 Task: Create a task  Implement a new cybersecurity system for an organization's IT infrastructure , assign it to team member softage.2@softage.net in the project AgileCollab and update the status of the task to  At Risk , set the priority of the task to Medium
Action: Mouse moved to (79, 58)
Screenshot: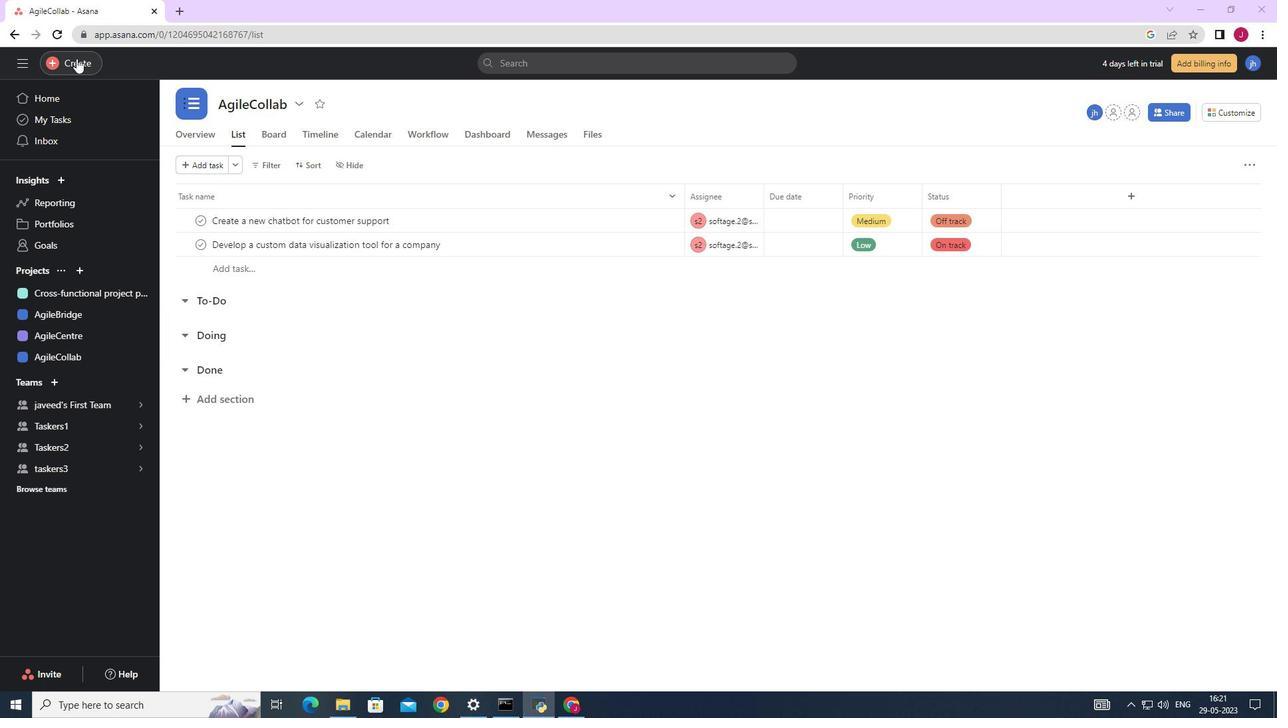 
Action: Mouse pressed left at (79, 58)
Screenshot: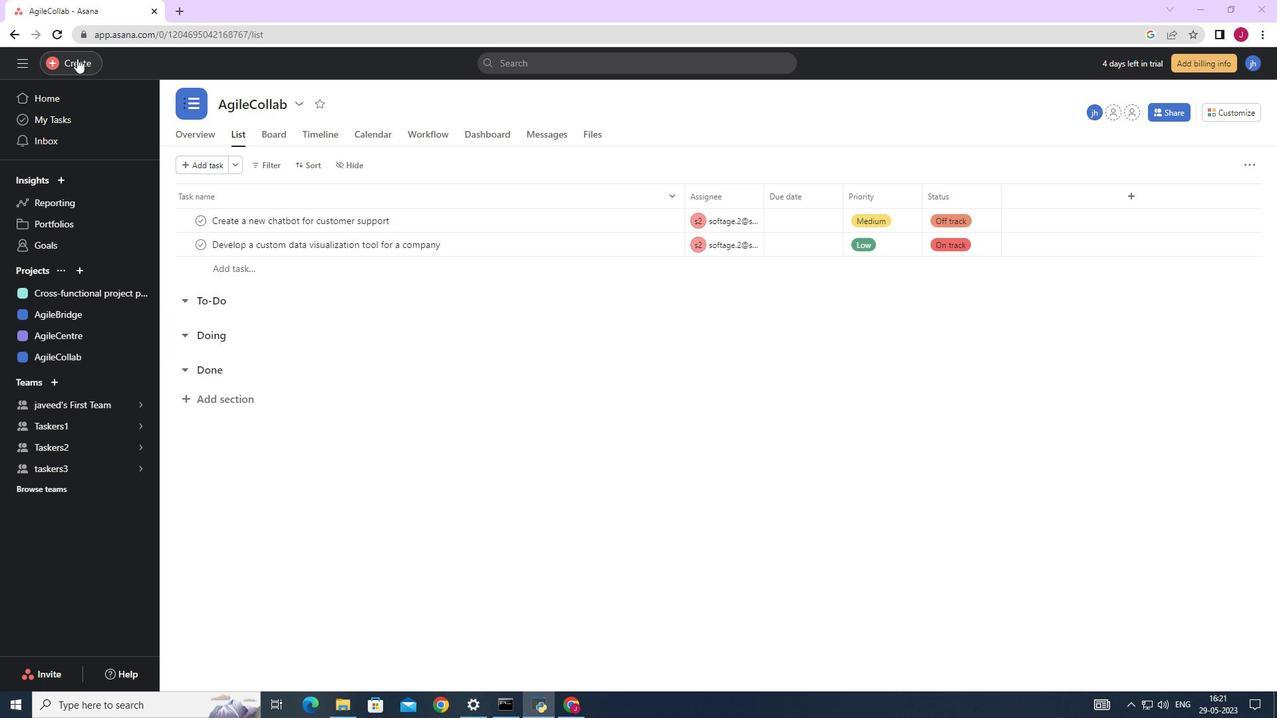 
Action: Mouse moved to (160, 72)
Screenshot: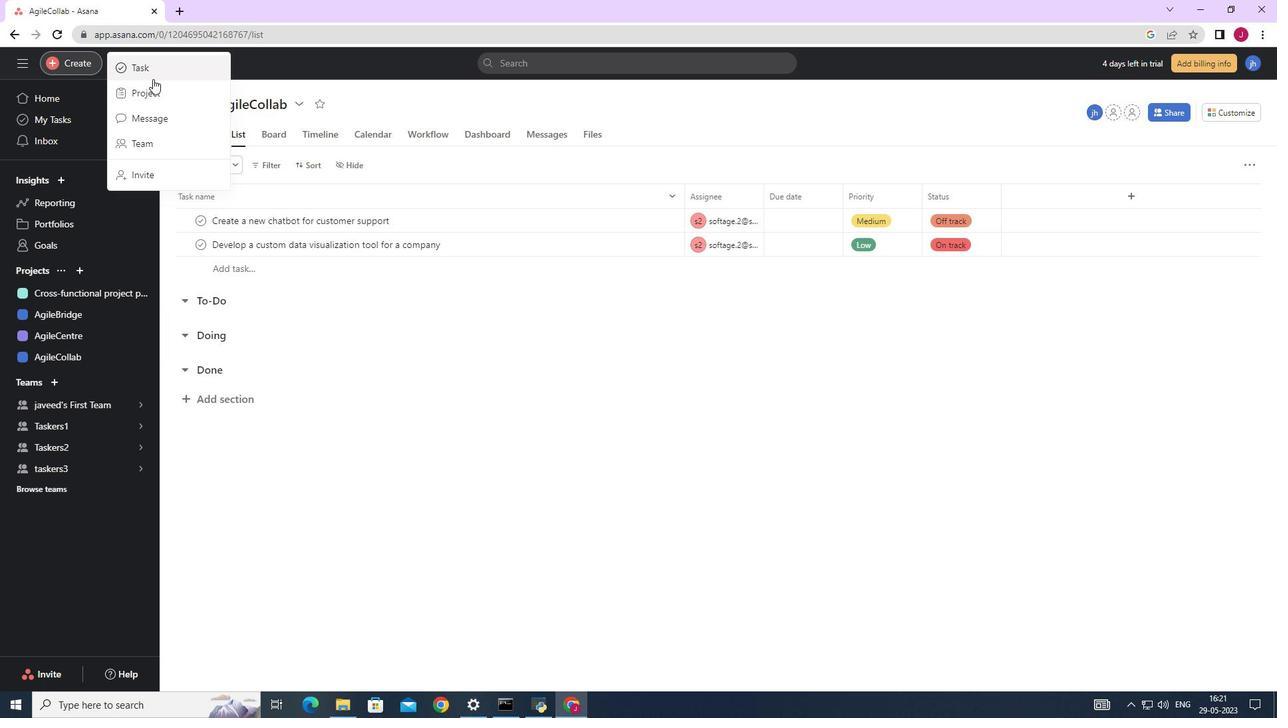 
Action: Mouse pressed left at (160, 72)
Screenshot: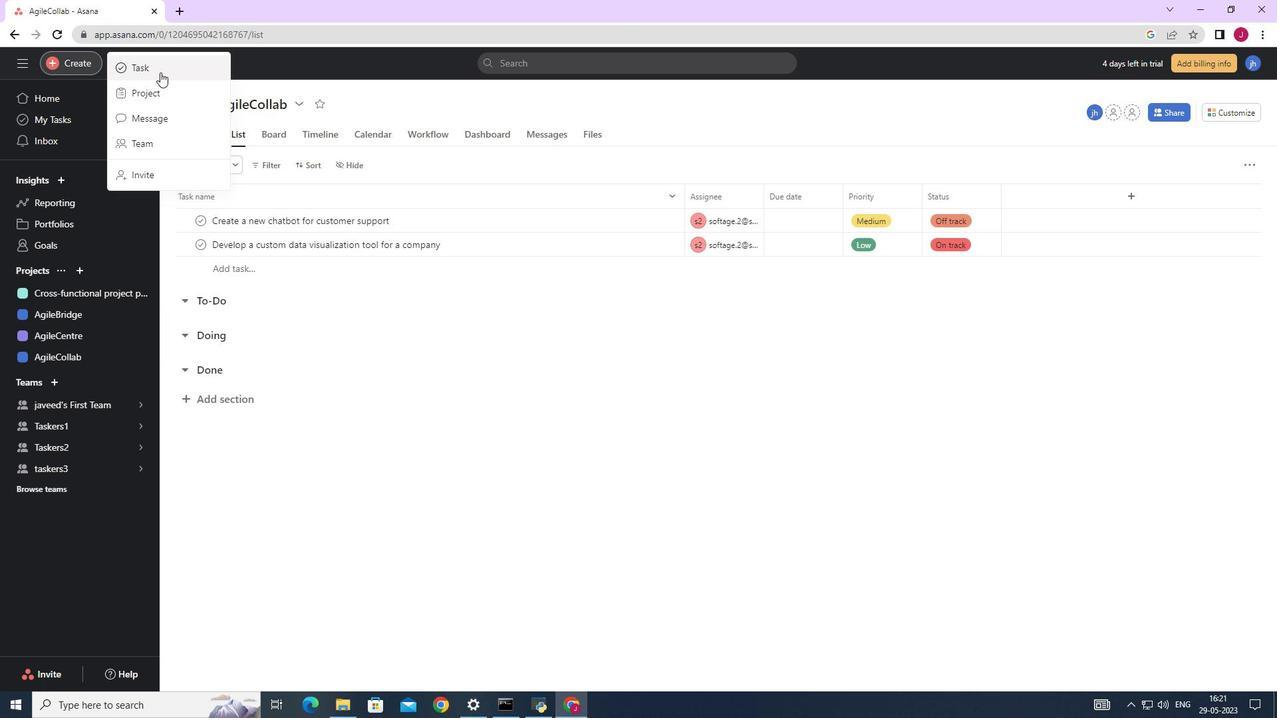 
Action: Mouse moved to (1039, 439)
Screenshot: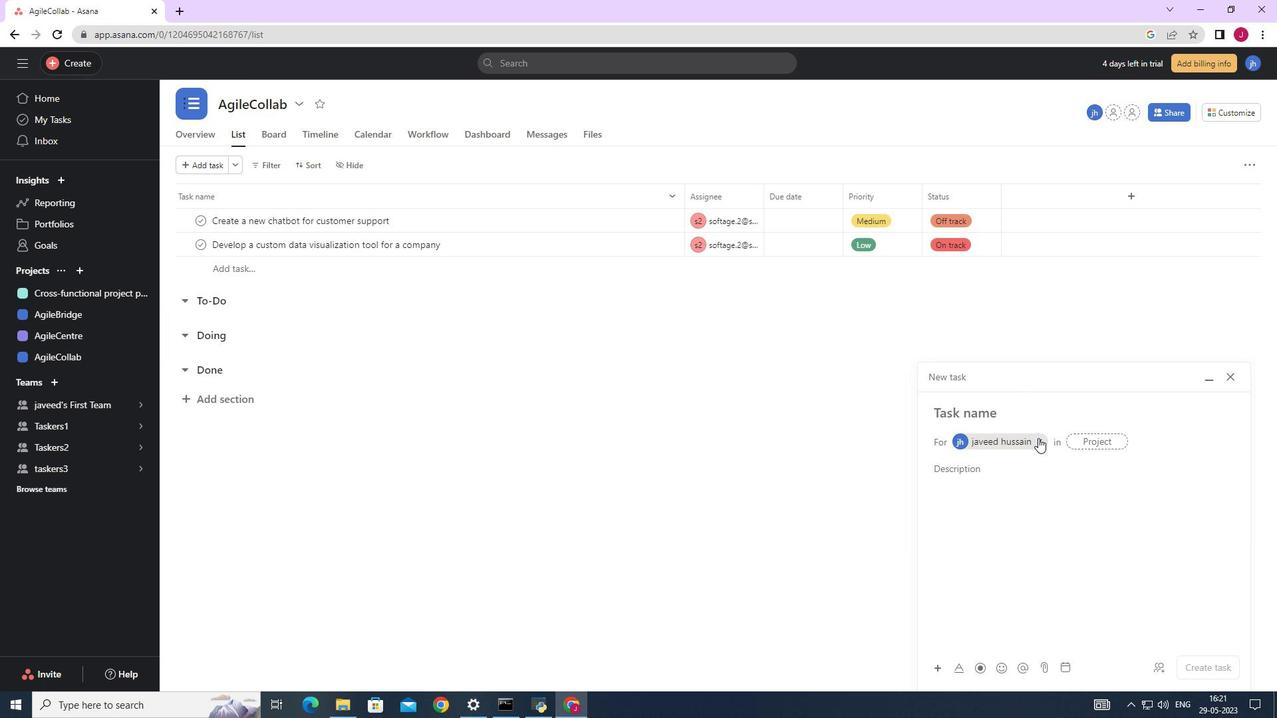 
Action: Mouse pressed left at (1039, 439)
Screenshot: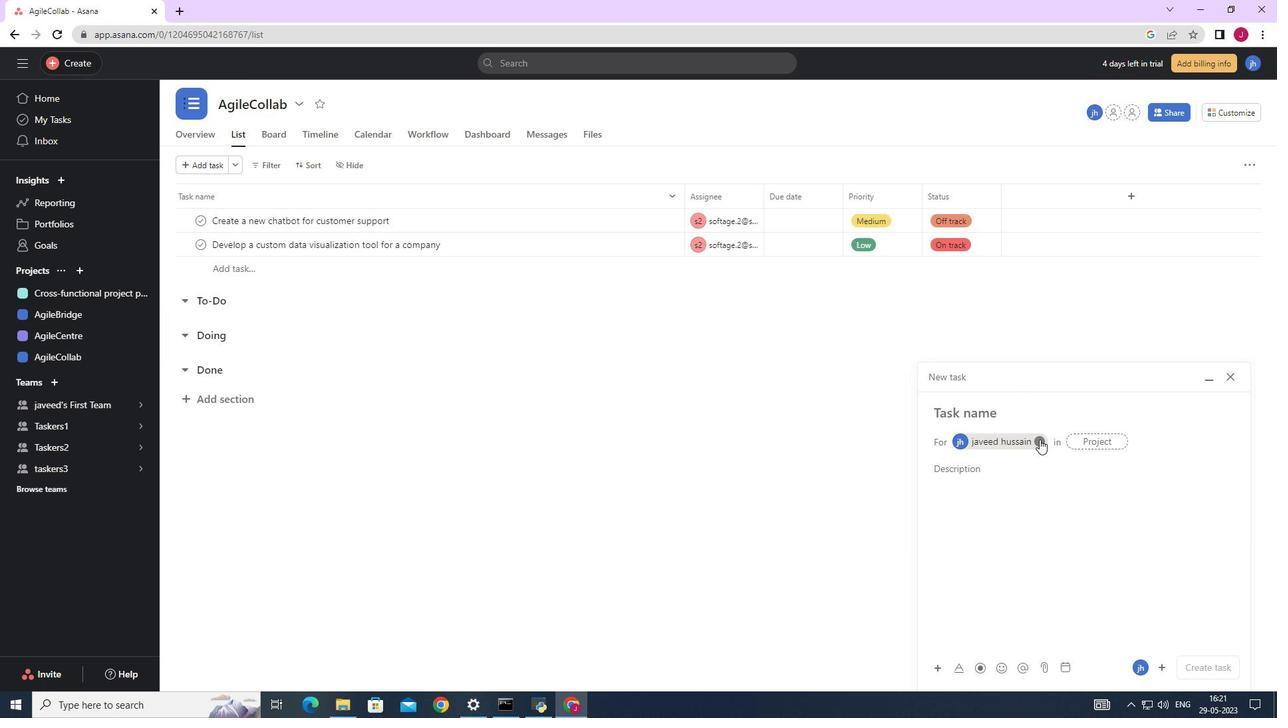
Action: Mouse moved to (973, 415)
Screenshot: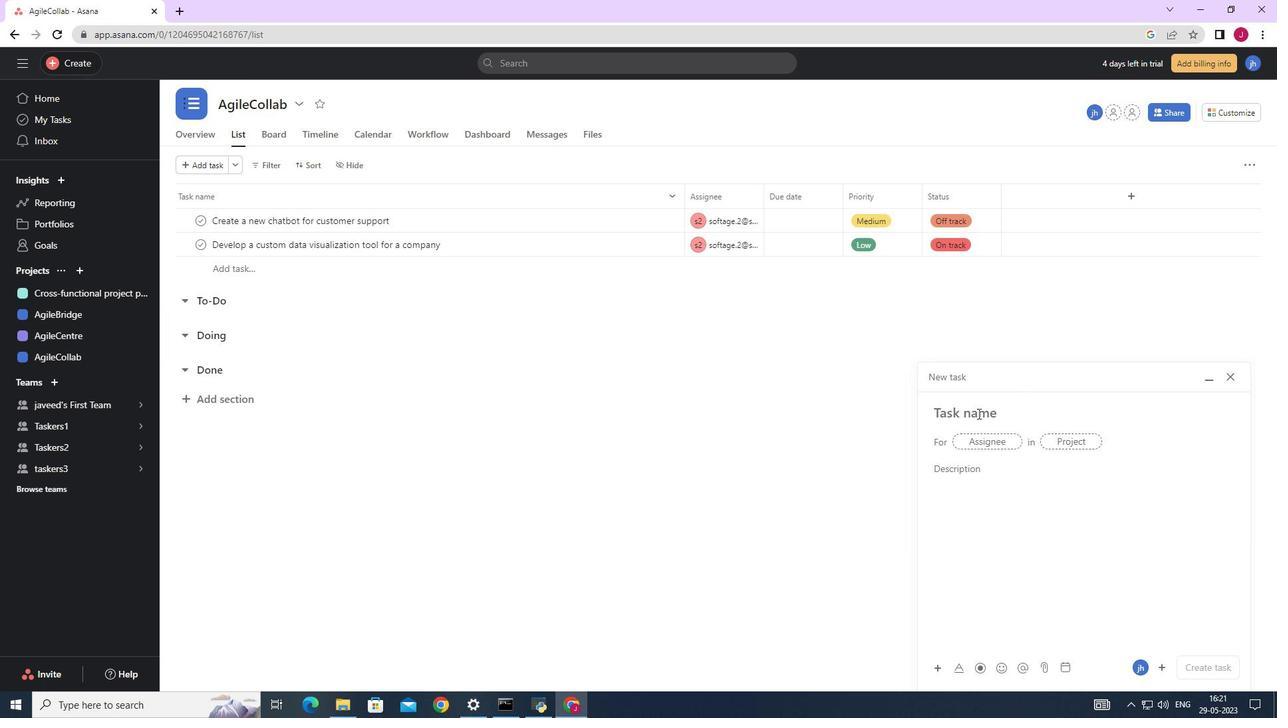 
Action: Mouse pressed left at (973, 415)
Screenshot: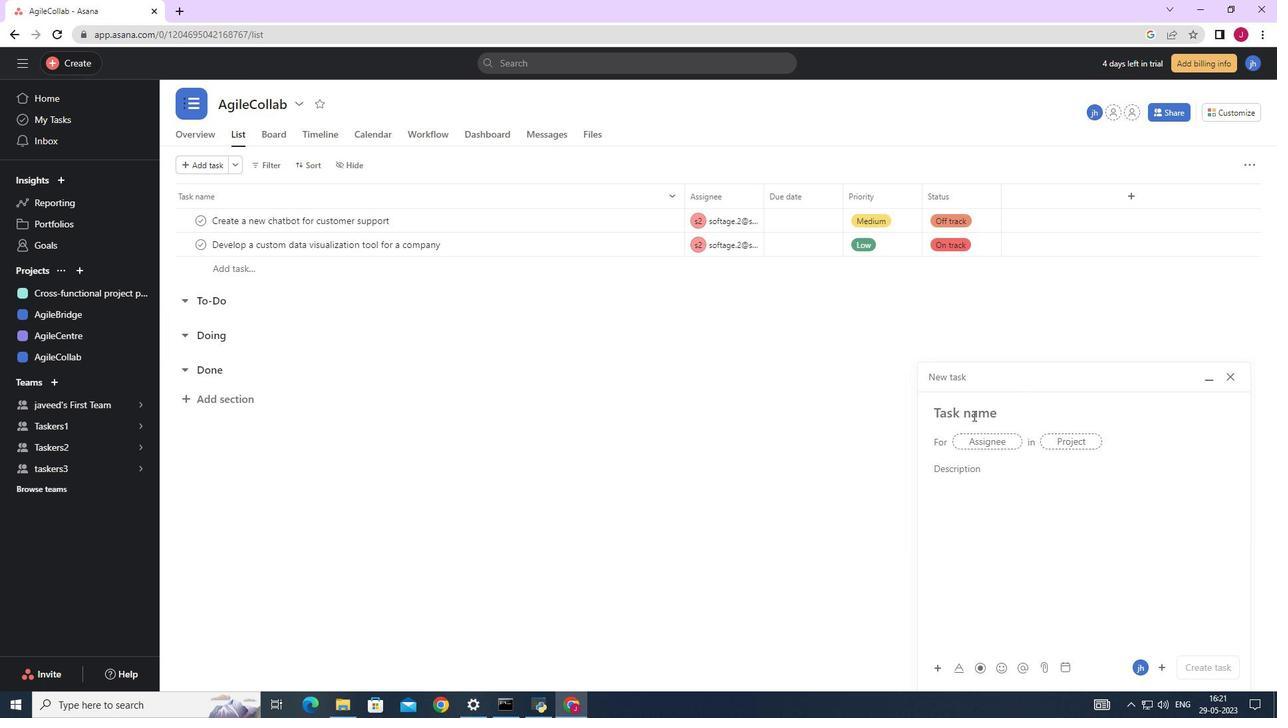 
Action: Key pressed <Key.caps_lock>I<Key.caps_lock>mplement<Key.space>a<Key.space>new<Key.space>cybera<Key.backspace>security<Key.space>system<Key.space>for<Key.space>an<Key.space>organizations<Key.space>infrastu<Key.backspace>ructure
Screenshot: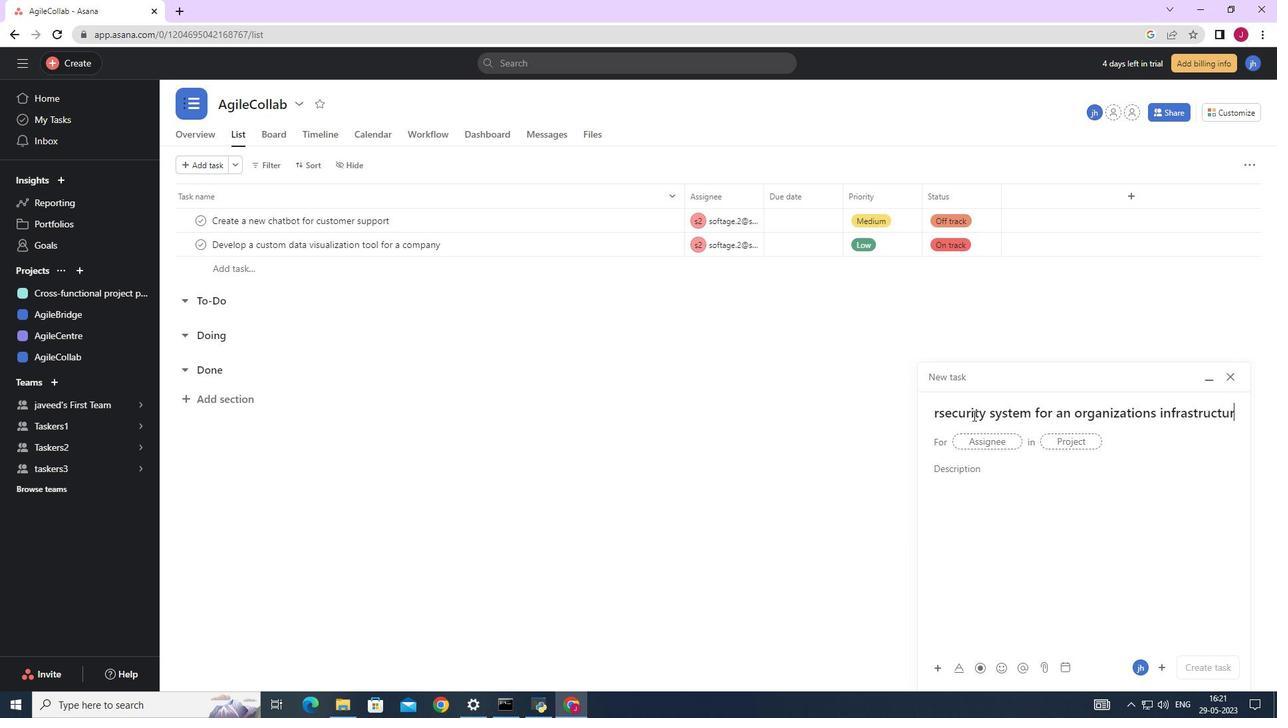 
Action: Mouse moved to (1001, 437)
Screenshot: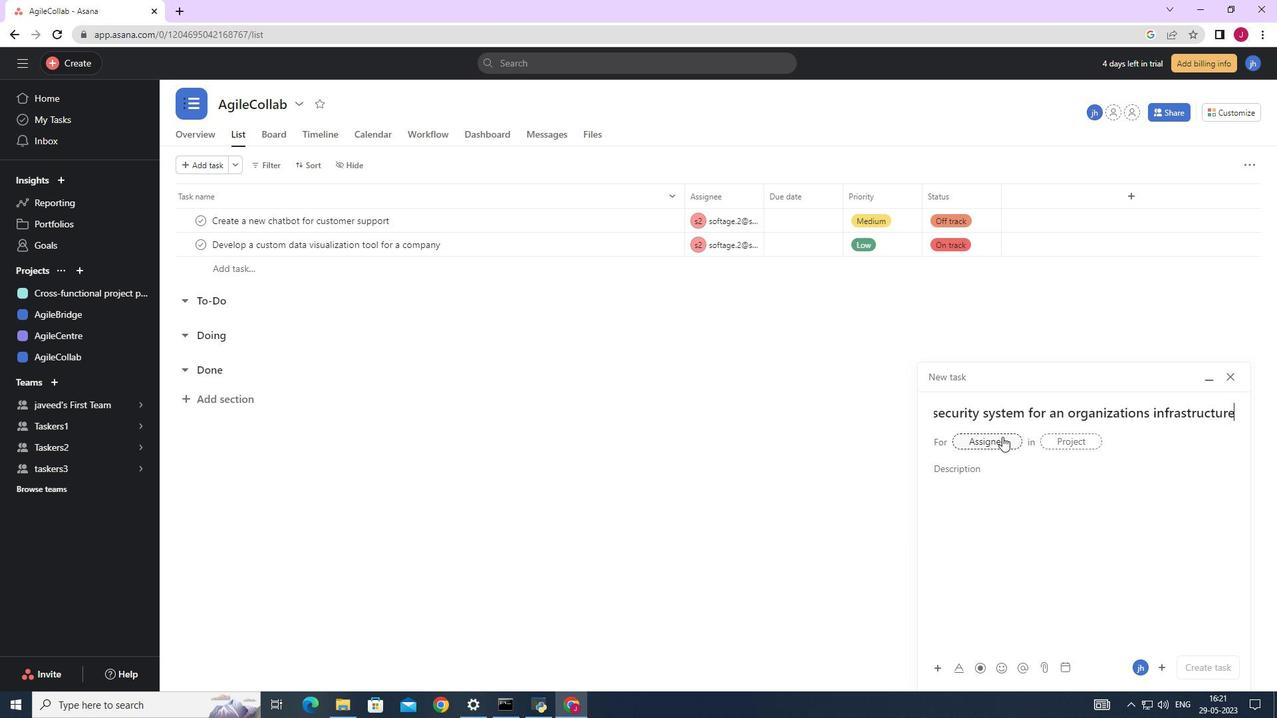
Action: Mouse pressed left at (1001, 437)
Screenshot: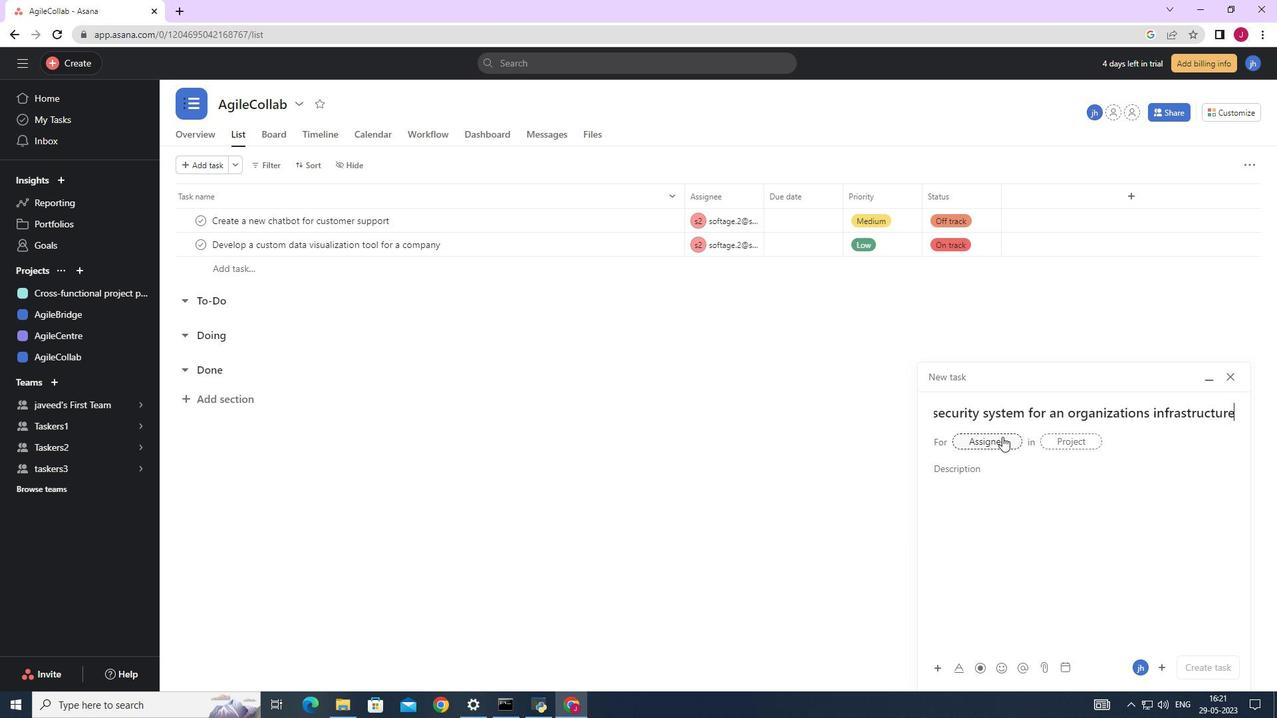 
Action: Mouse moved to (993, 442)
Screenshot: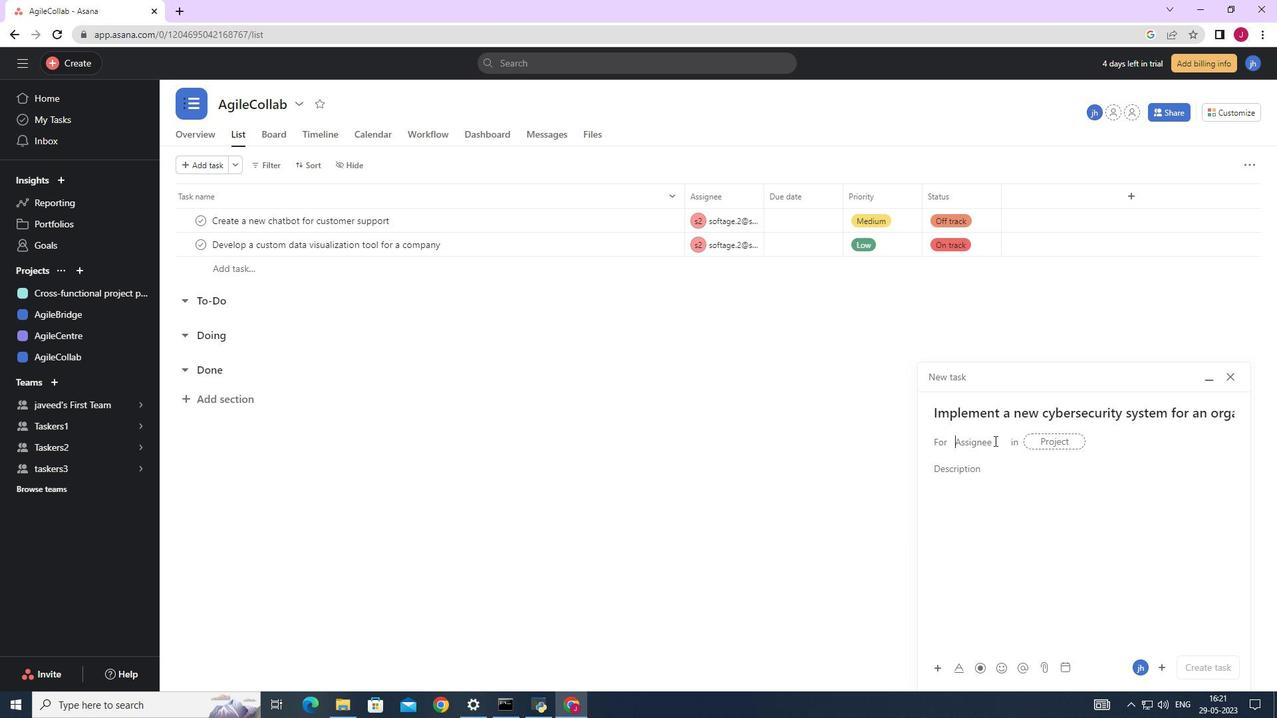 
Action: Key pressed s
Screenshot: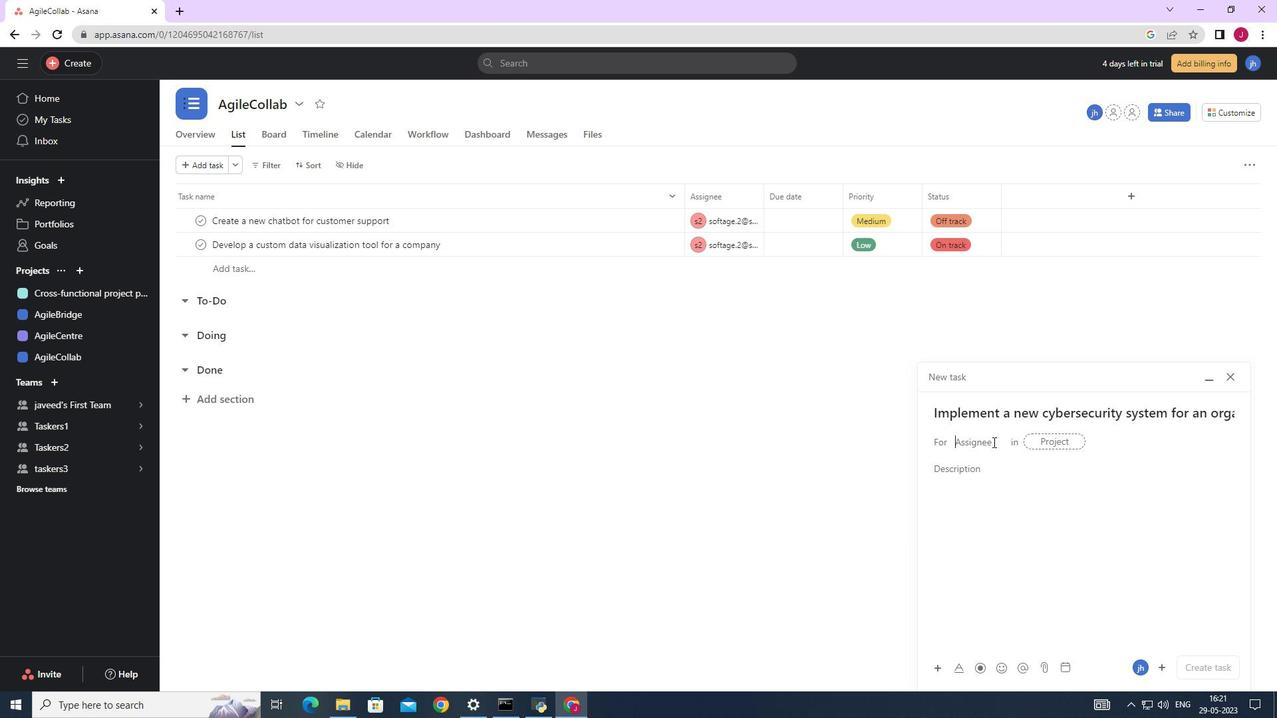 
Action: Mouse moved to (1048, 547)
Screenshot: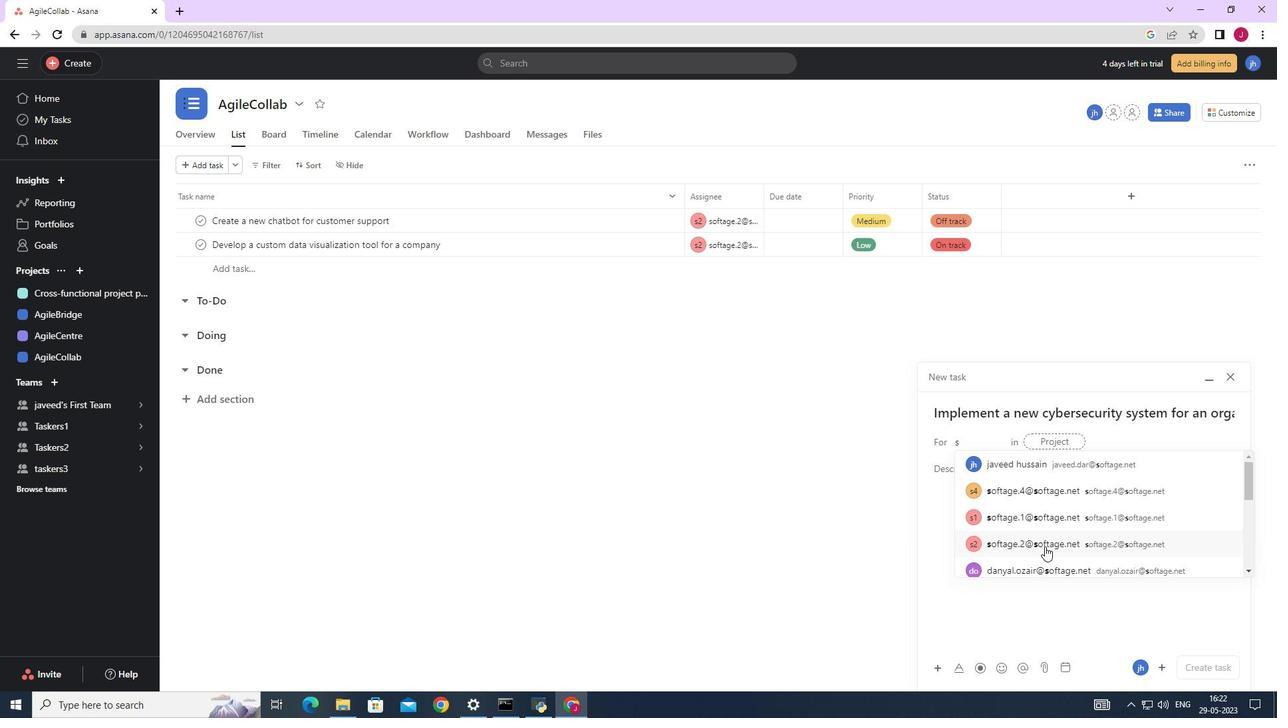 
Action: Mouse pressed left at (1048, 547)
Screenshot: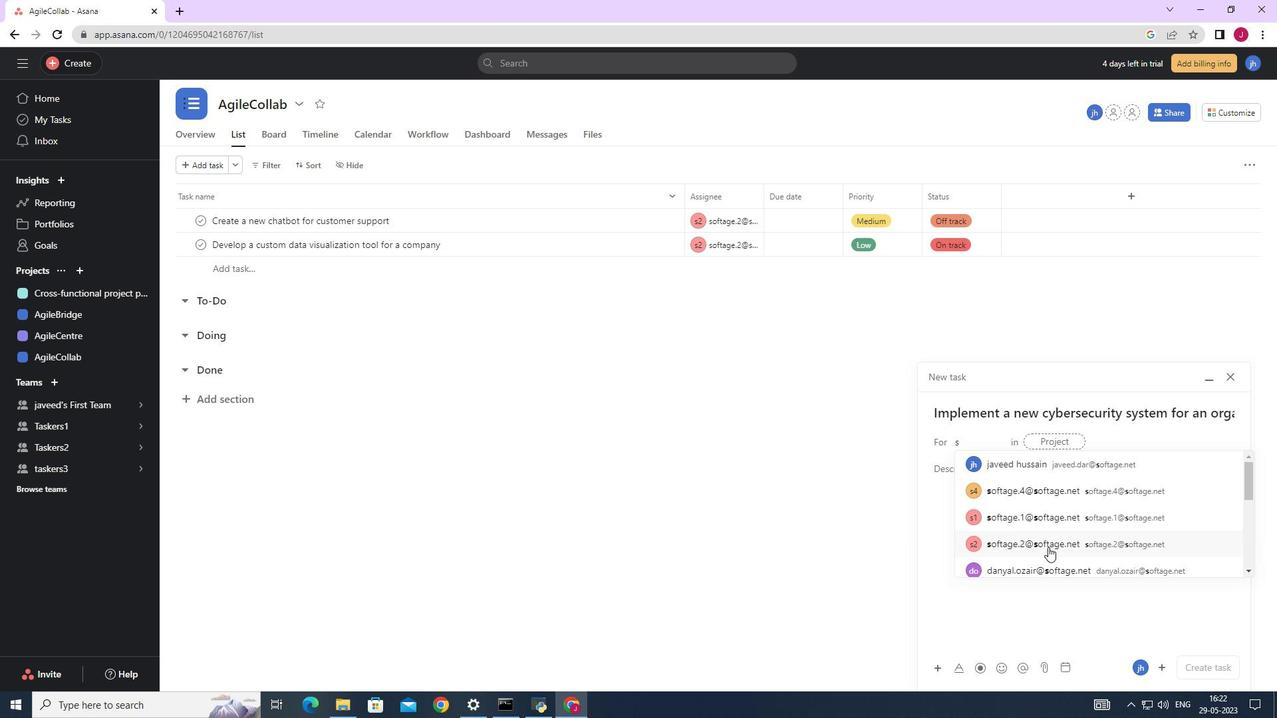 
Action: Mouse moved to (1092, 441)
Screenshot: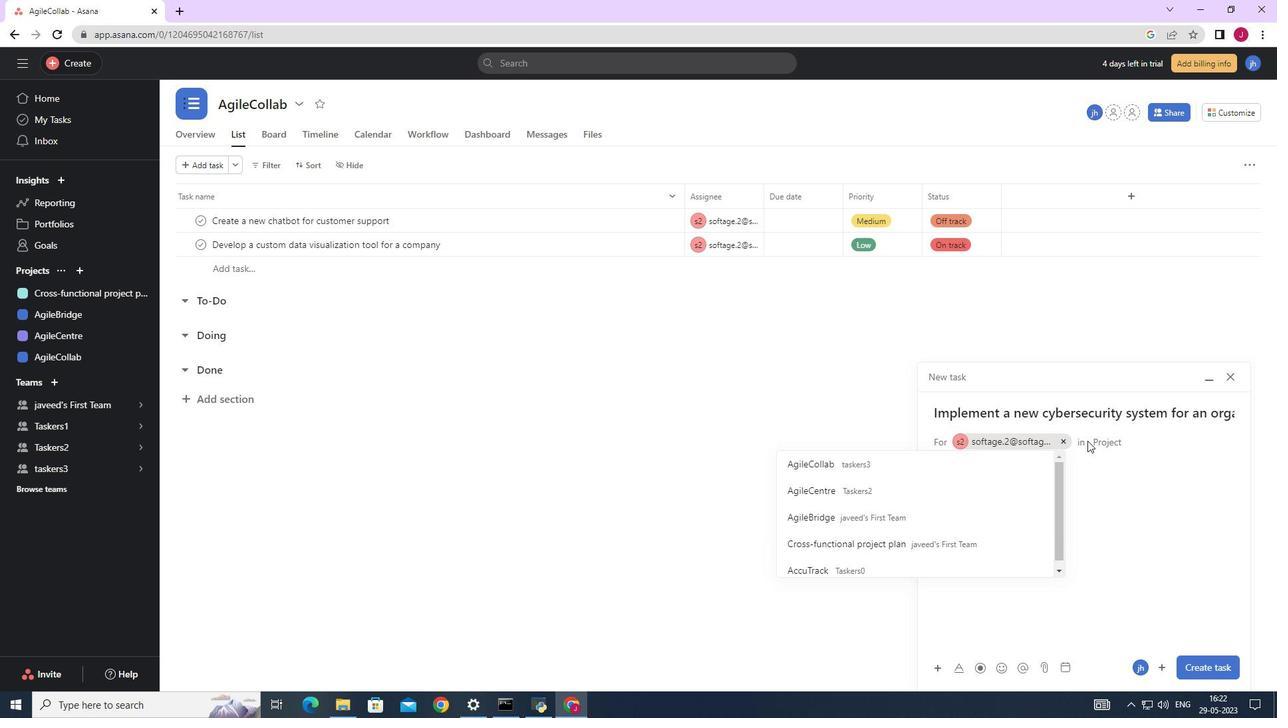 
Action: Mouse pressed left at (1092, 441)
Screenshot: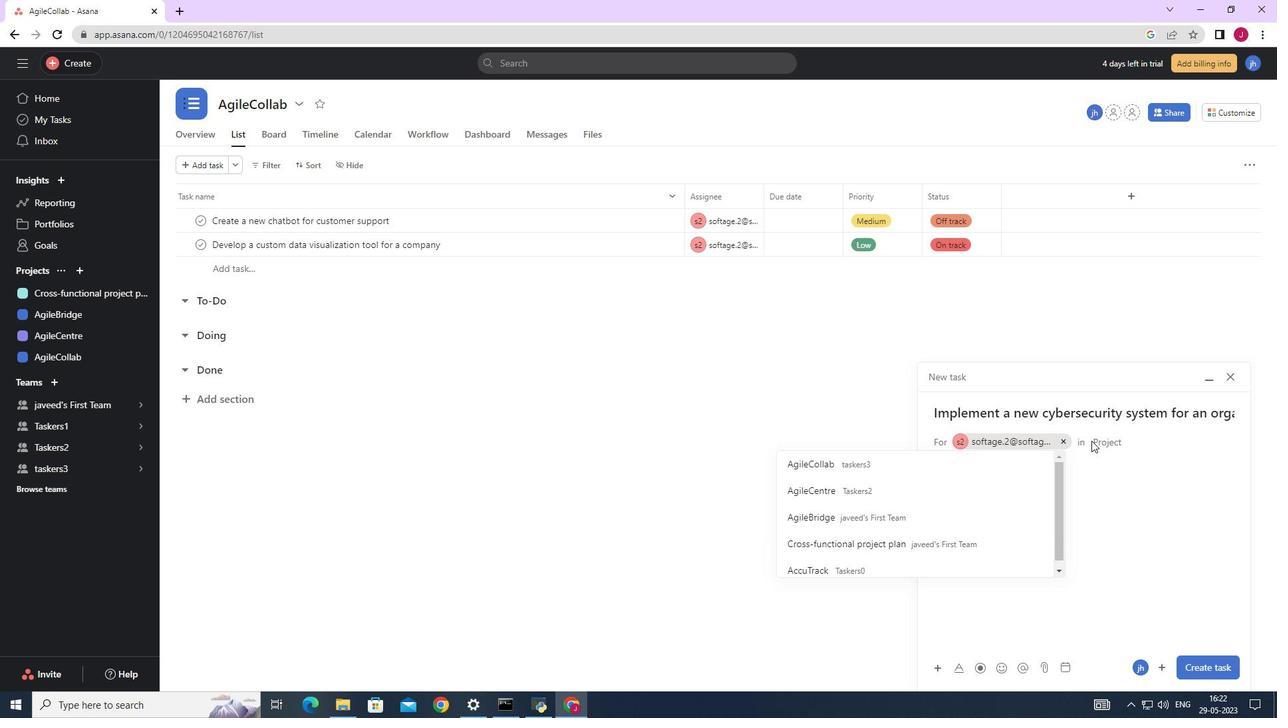
Action: Mouse moved to (1131, 443)
Screenshot: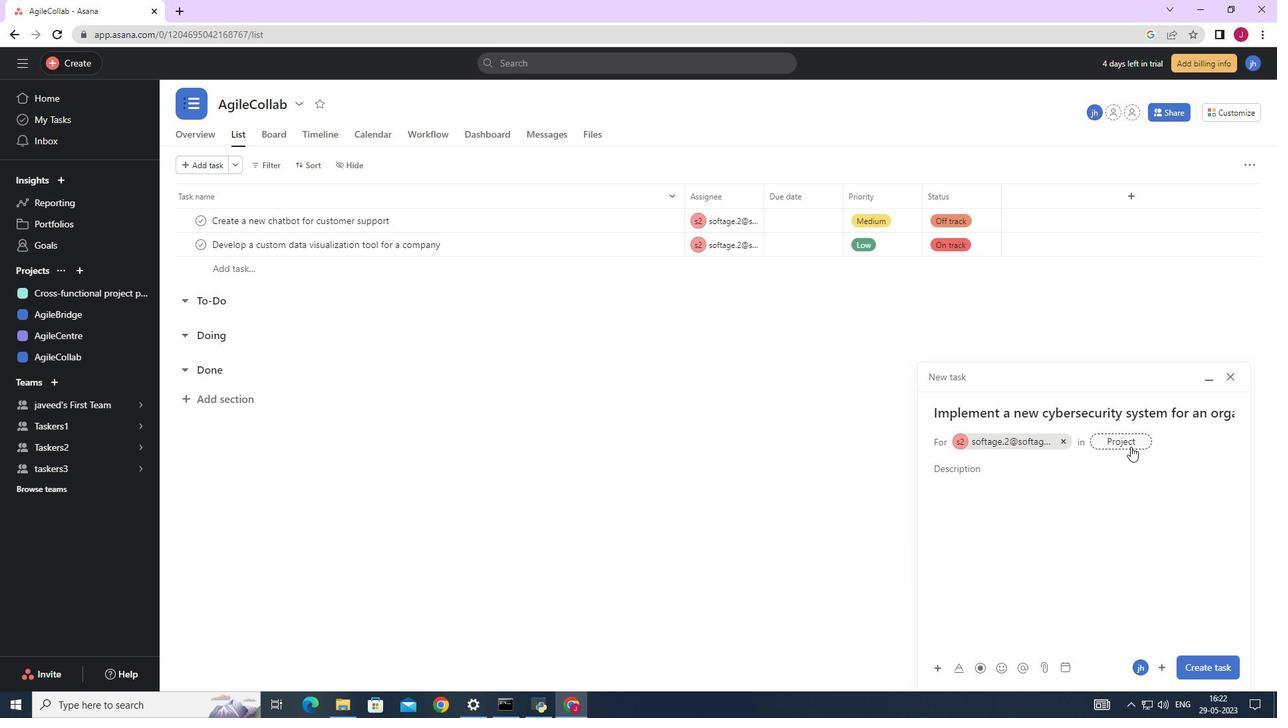 
Action: Mouse pressed left at (1131, 443)
Screenshot: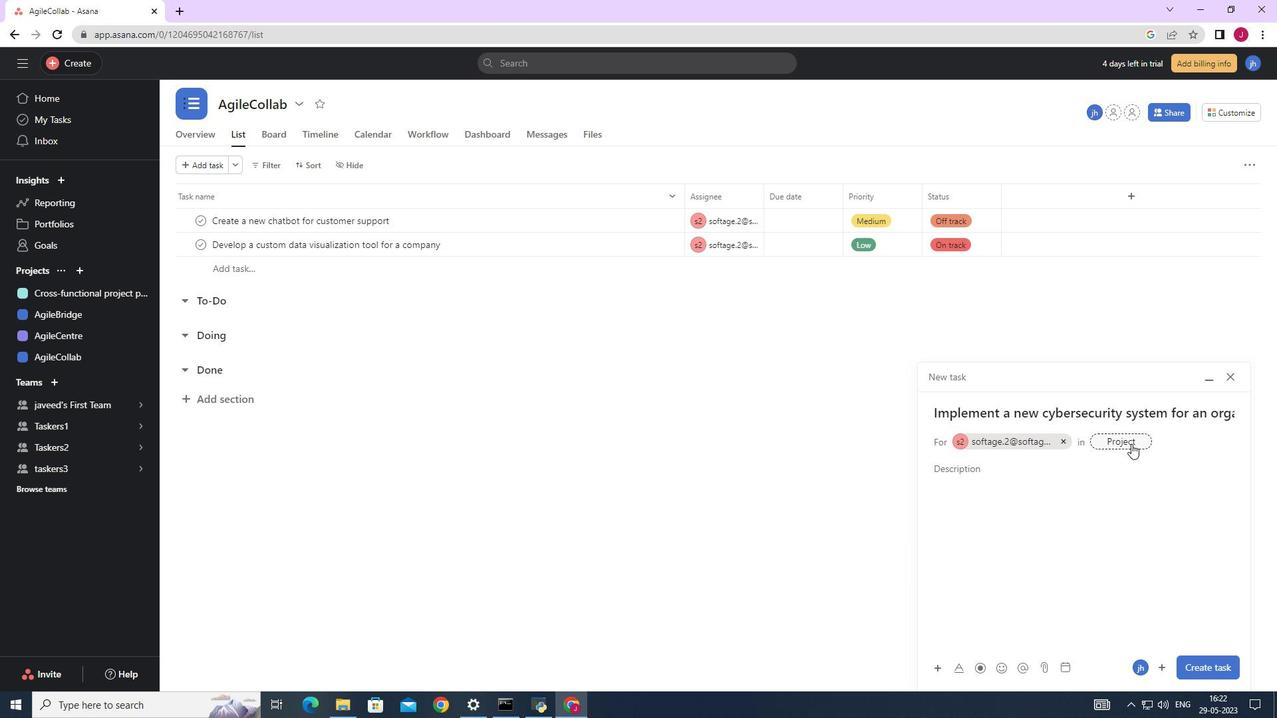 
Action: Mouse moved to (934, 463)
Screenshot: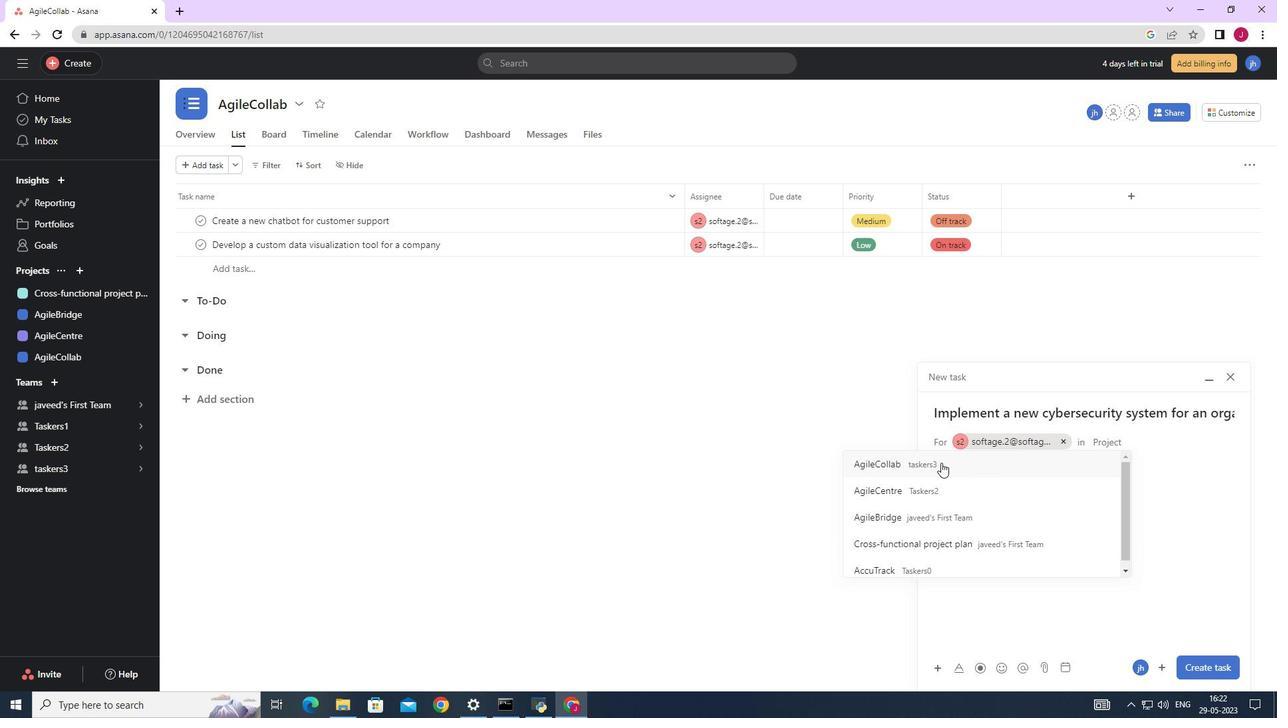 
Action: Mouse pressed left at (934, 463)
Screenshot: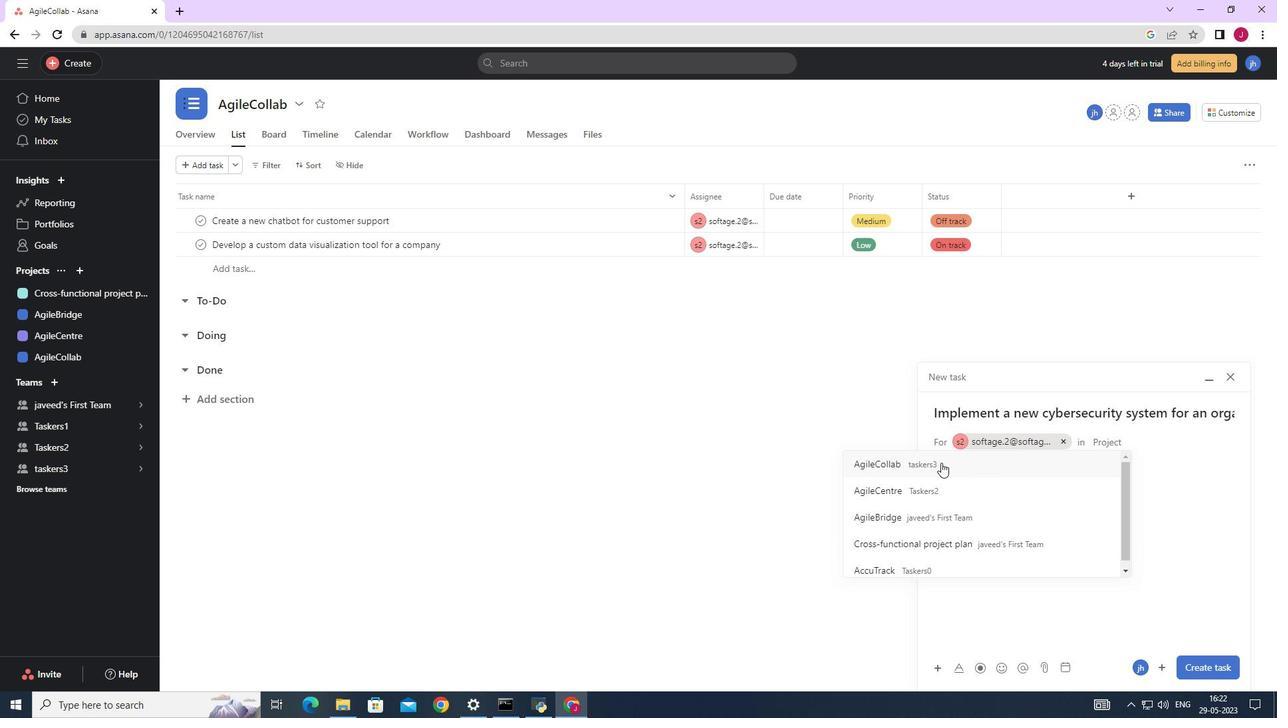 
Action: Mouse moved to (993, 476)
Screenshot: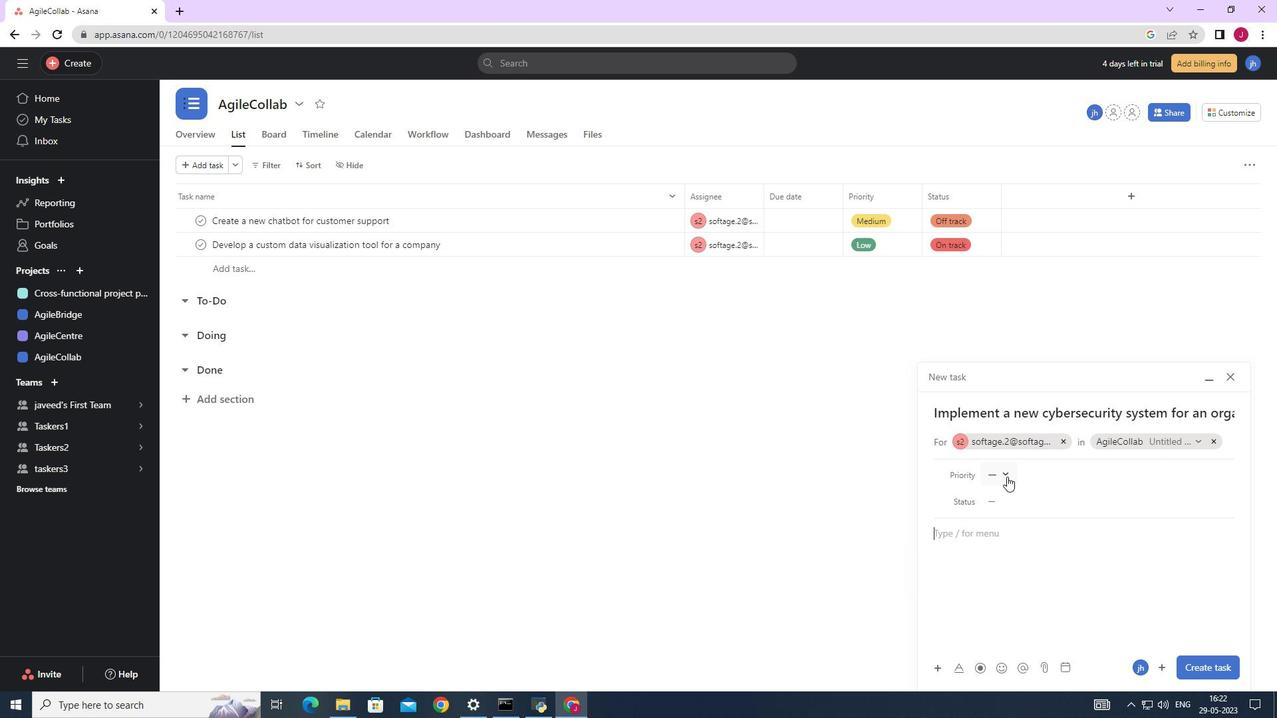 
Action: Mouse pressed left at (993, 476)
Screenshot: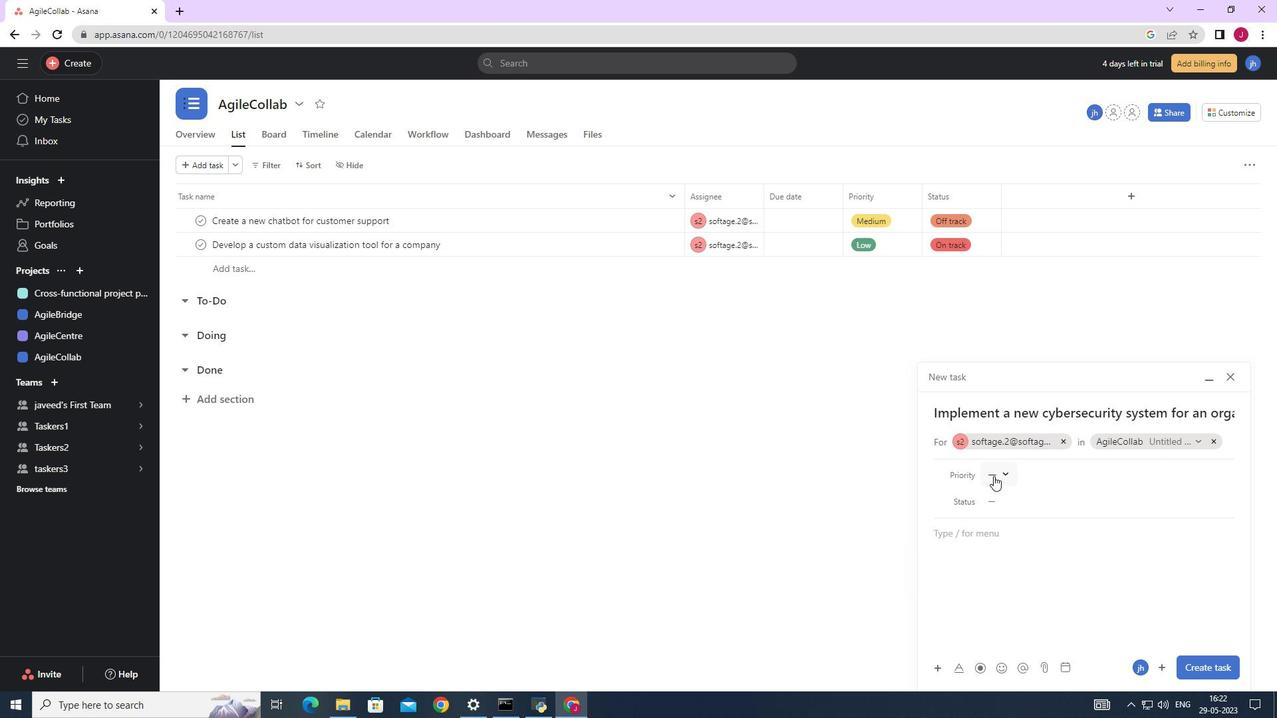
Action: Mouse moved to (1026, 545)
Screenshot: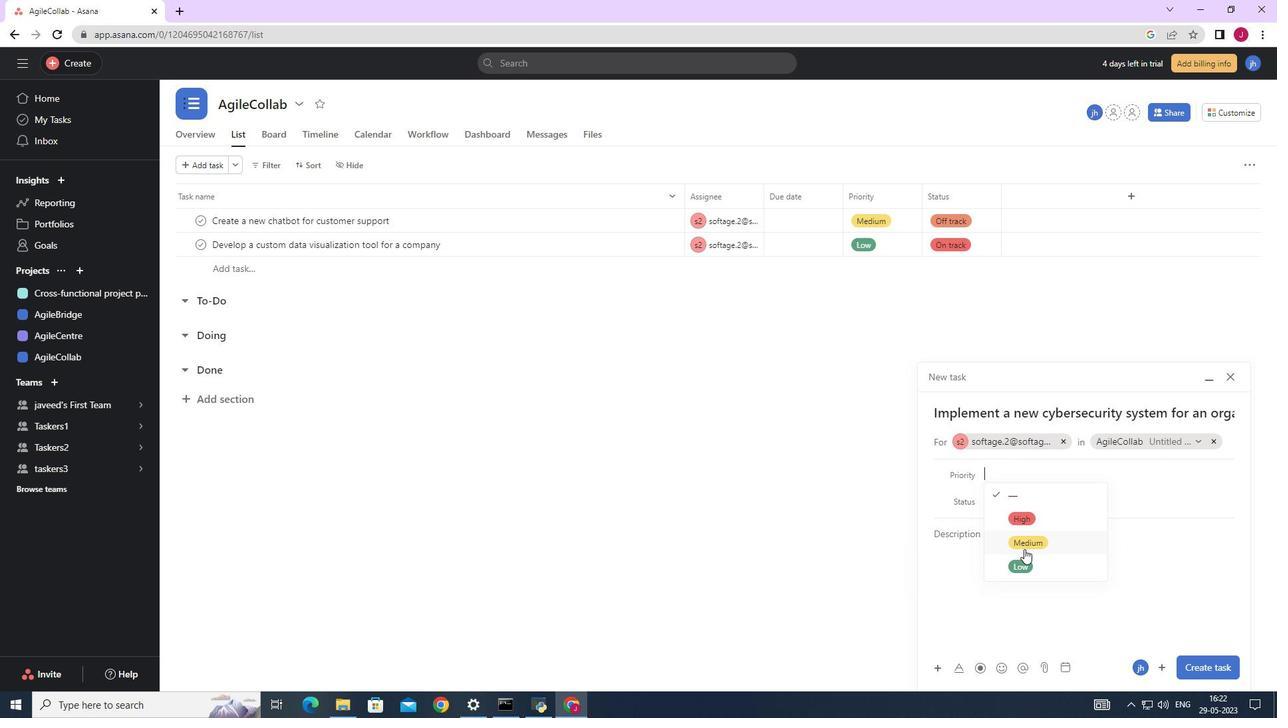
Action: Mouse pressed left at (1026, 545)
Screenshot: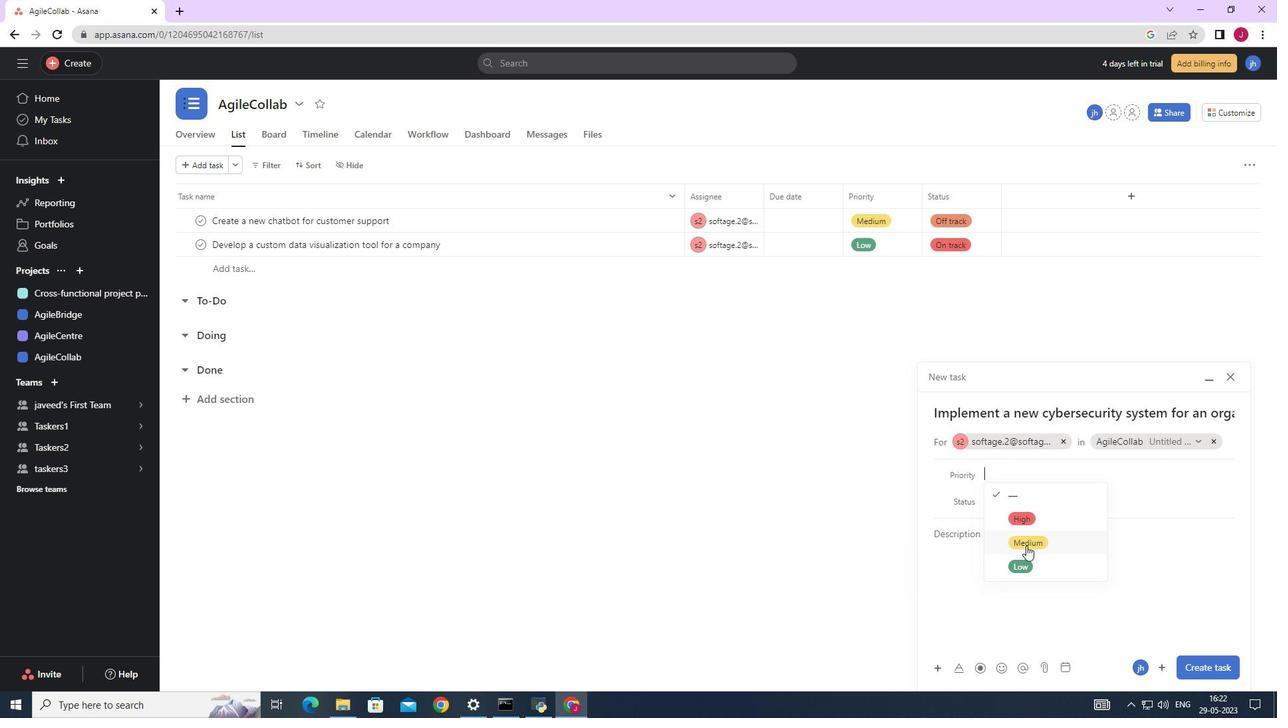
Action: Mouse moved to (1009, 498)
Screenshot: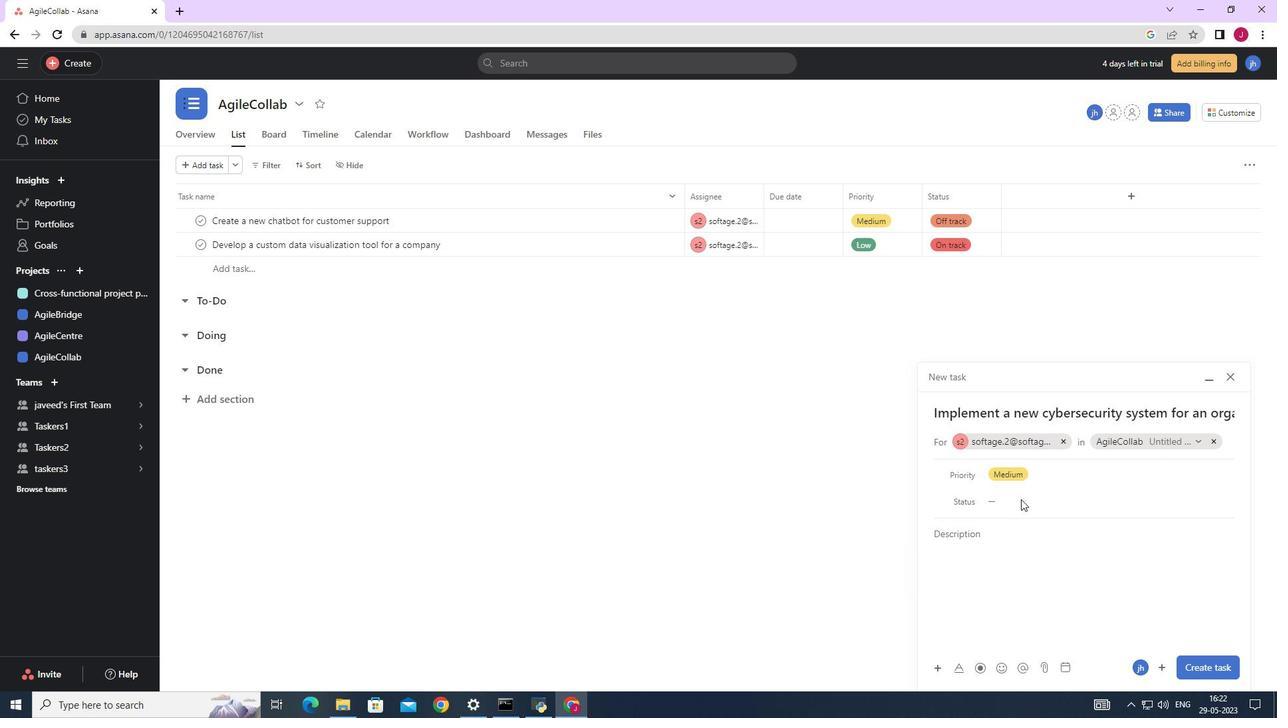 
Action: Mouse pressed left at (1009, 498)
Screenshot: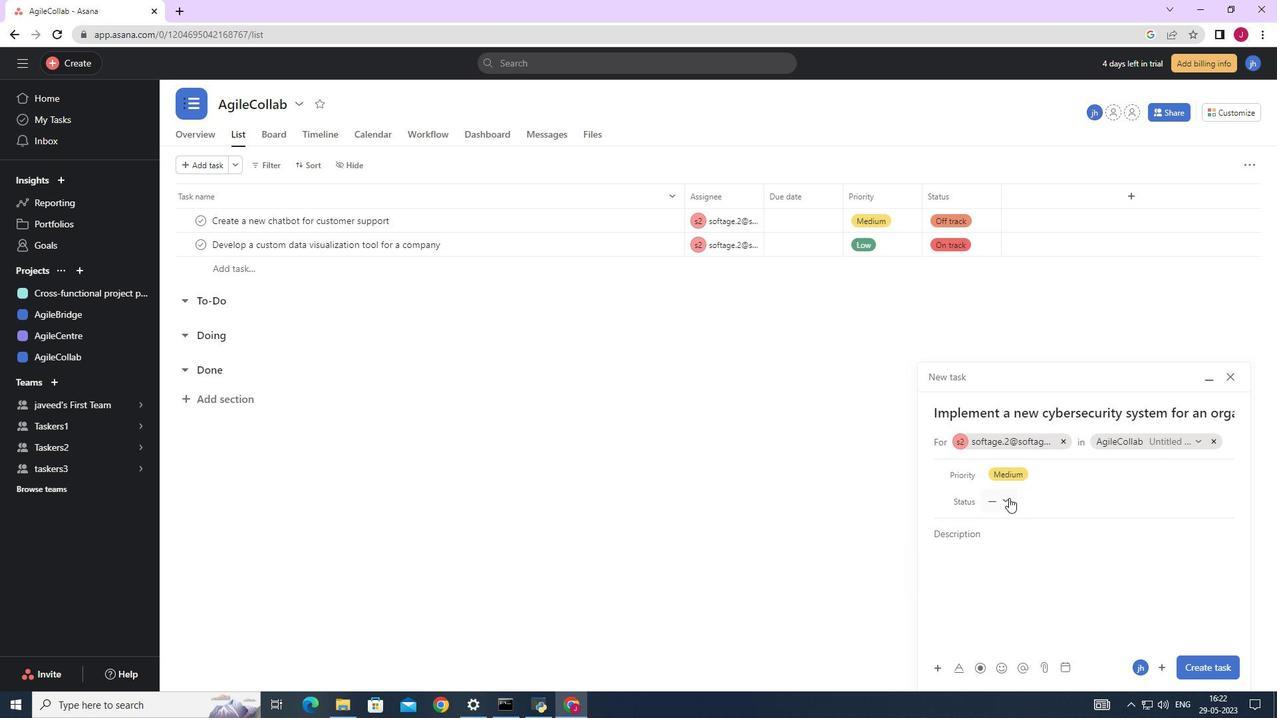 
Action: Mouse moved to (1025, 596)
Screenshot: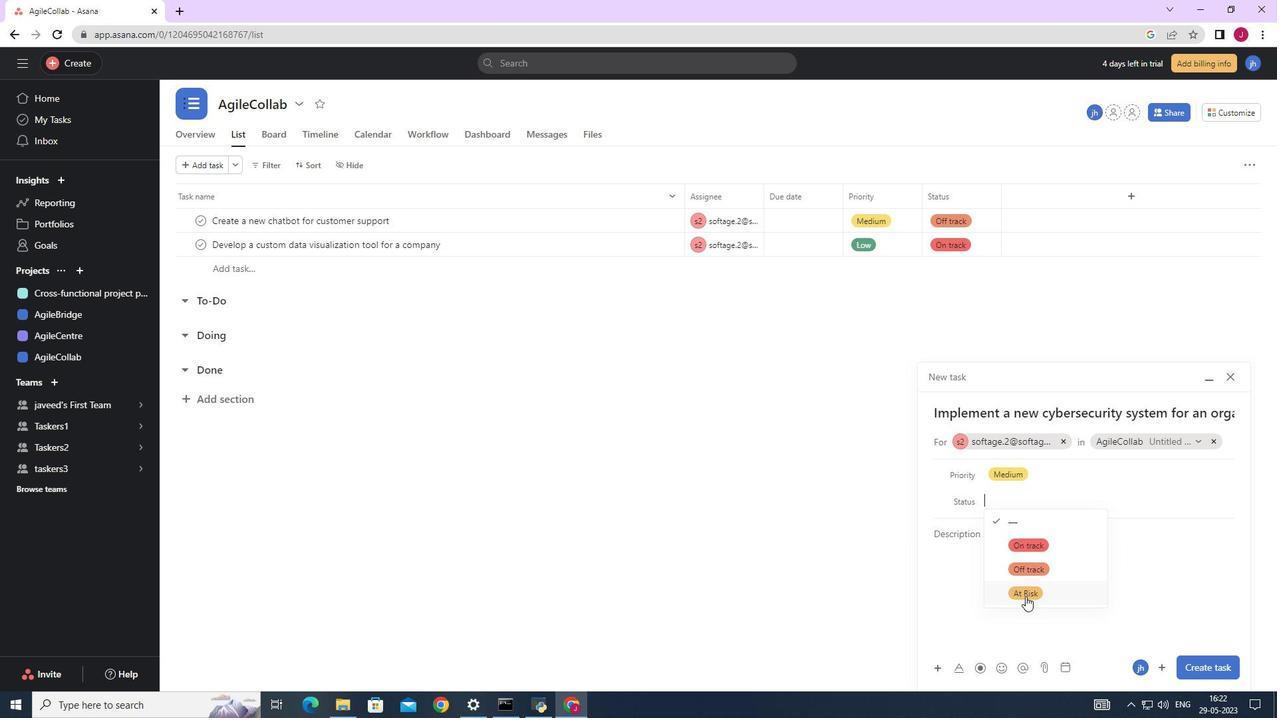 
Action: Mouse pressed left at (1025, 596)
Screenshot: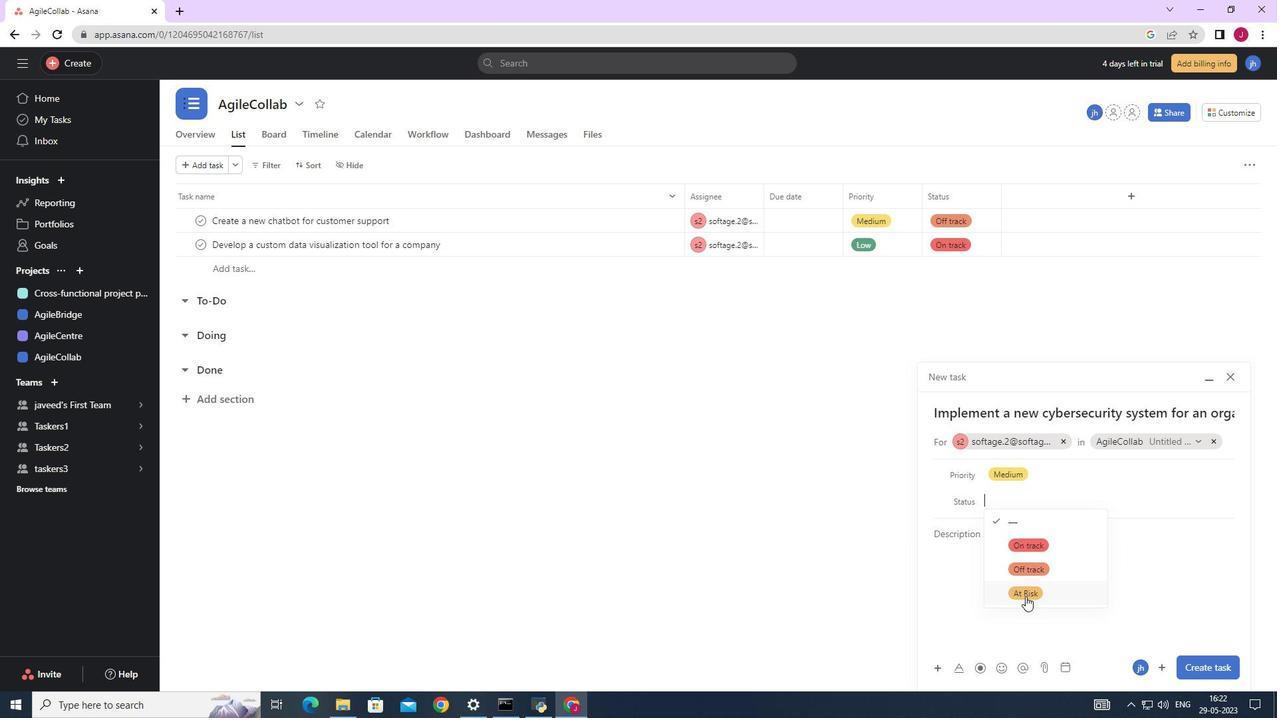 
Action: Mouse moved to (1194, 664)
Screenshot: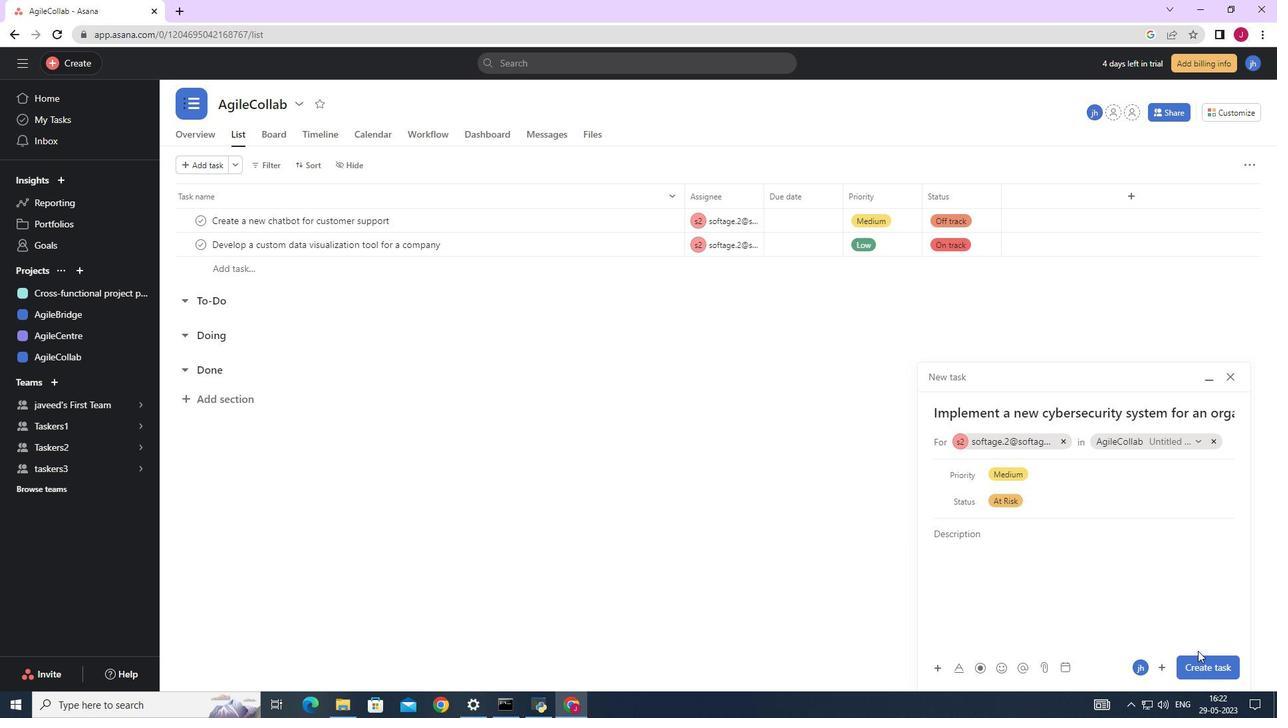 
Action: Mouse pressed left at (1194, 664)
Screenshot: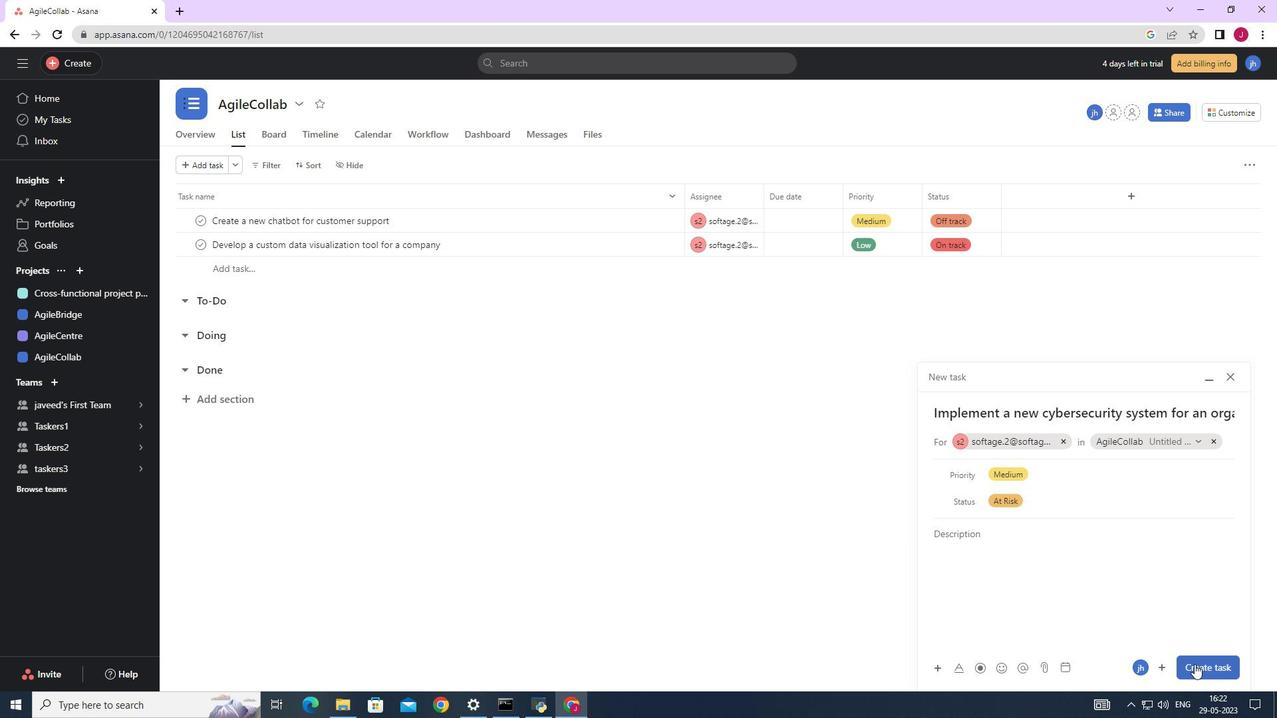 
Action: Mouse moved to (761, 317)
Screenshot: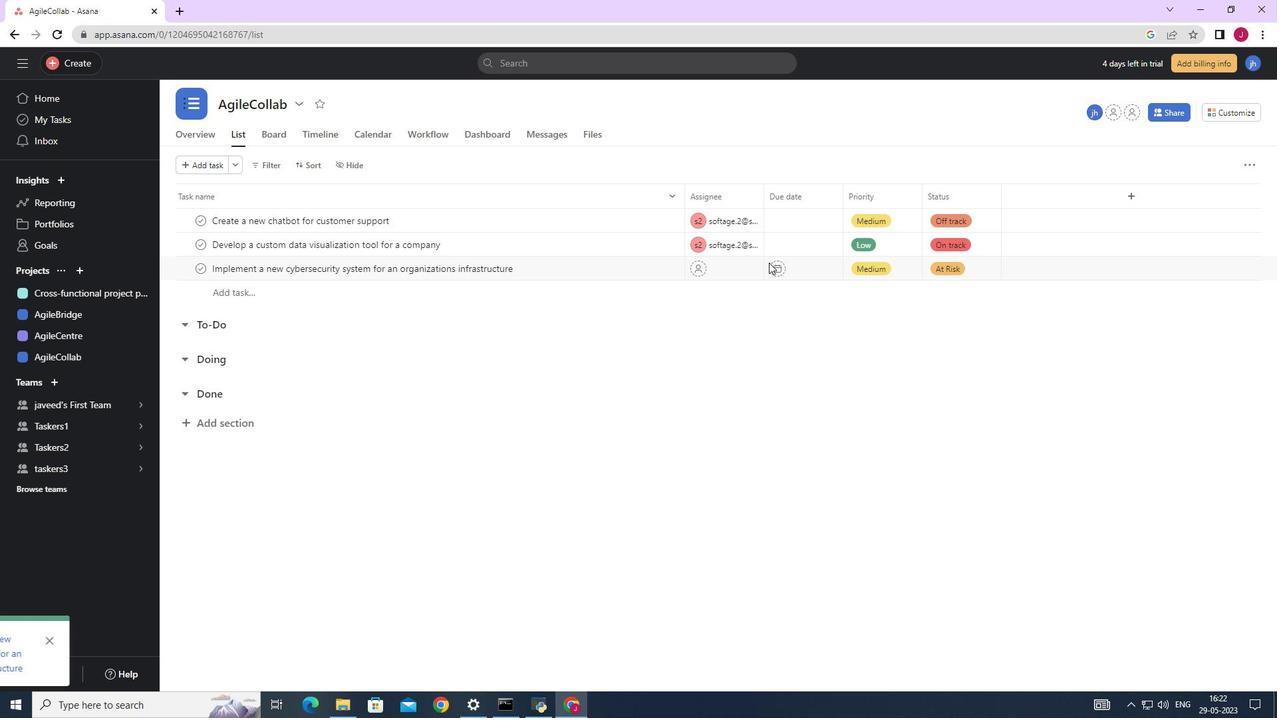 
